 Task: Add Bhakti Chai Unsweetened Chai Concentrate to the cart.
Action: Mouse pressed left at (22, 156)
Screenshot: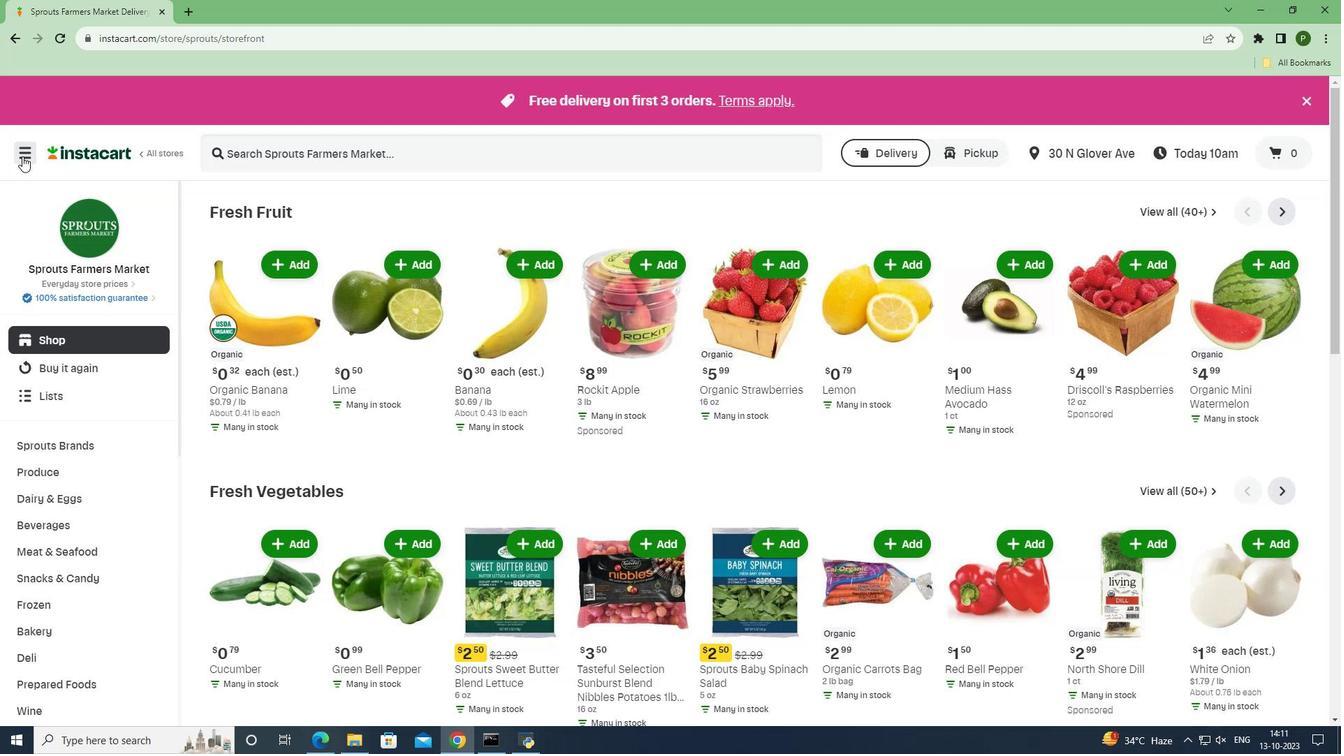 
Action: Mouse moved to (36, 367)
Screenshot: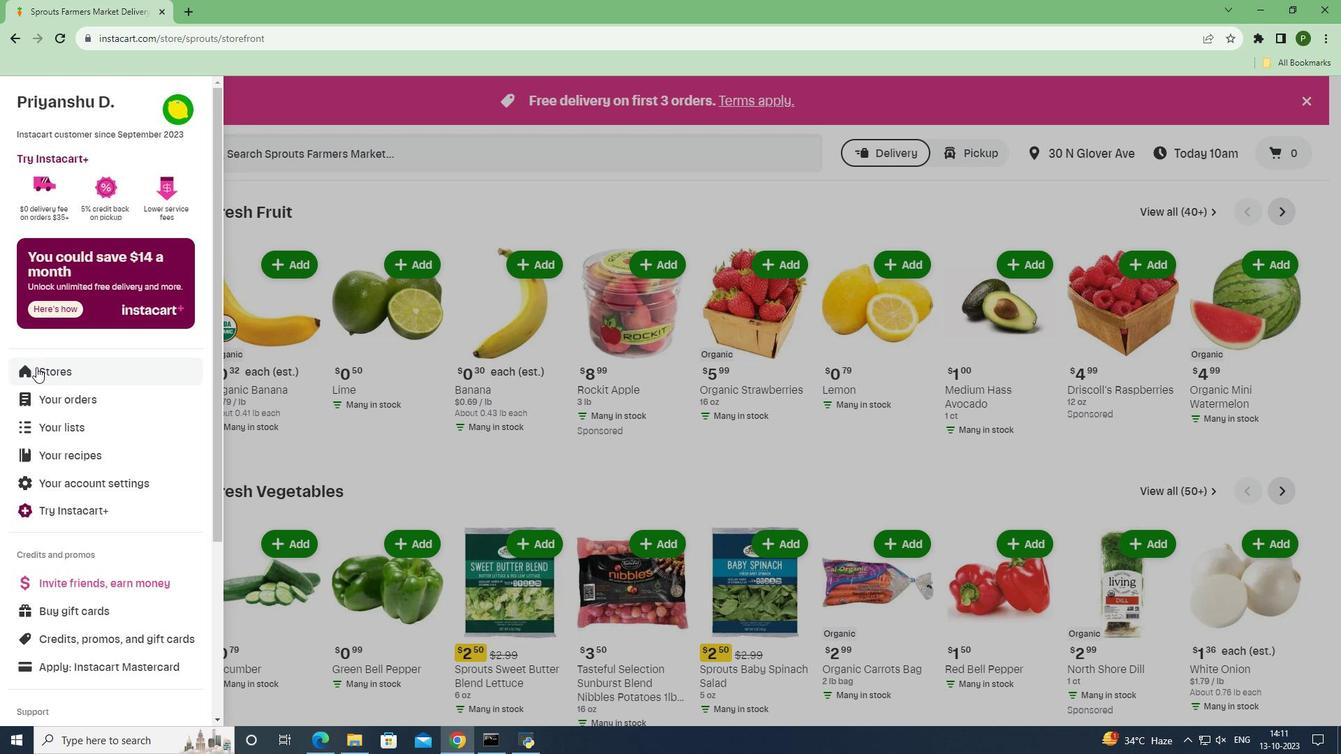 
Action: Mouse pressed left at (36, 367)
Screenshot: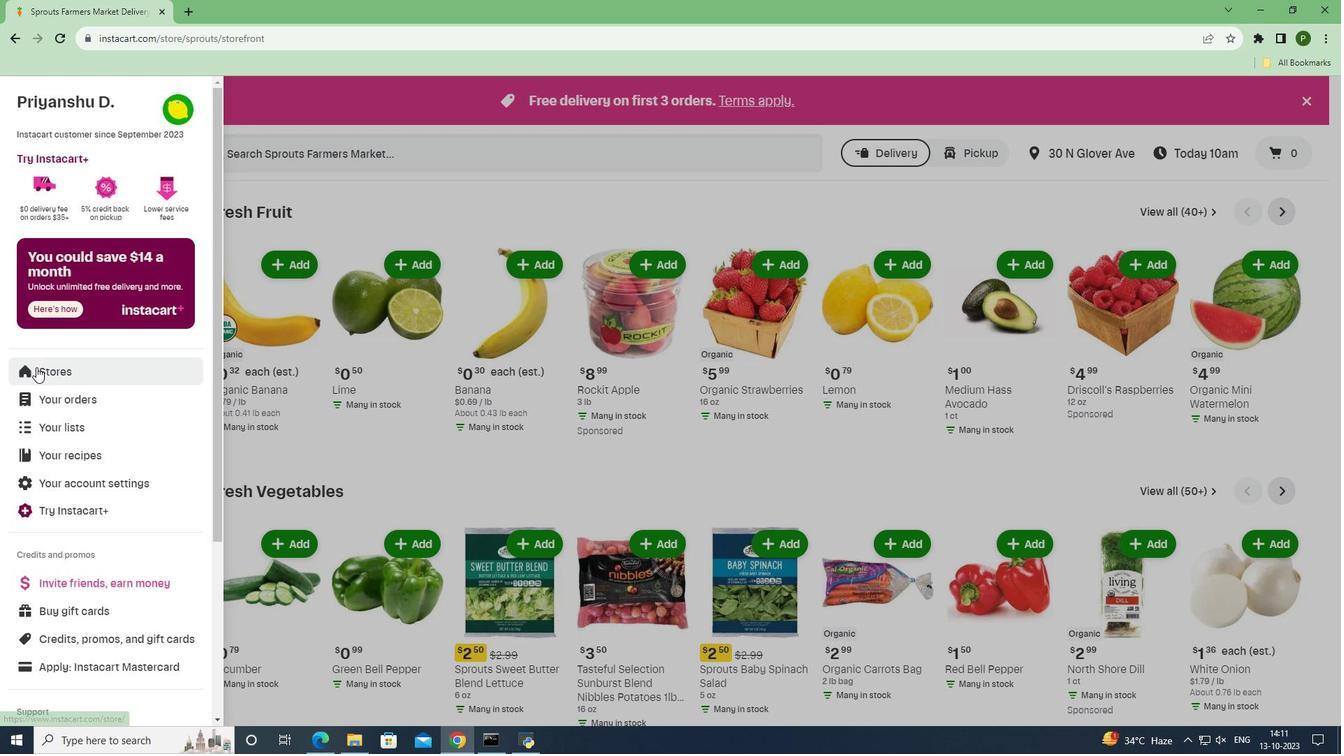 
Action: Mouse moved to (312, 158)
Screenshot: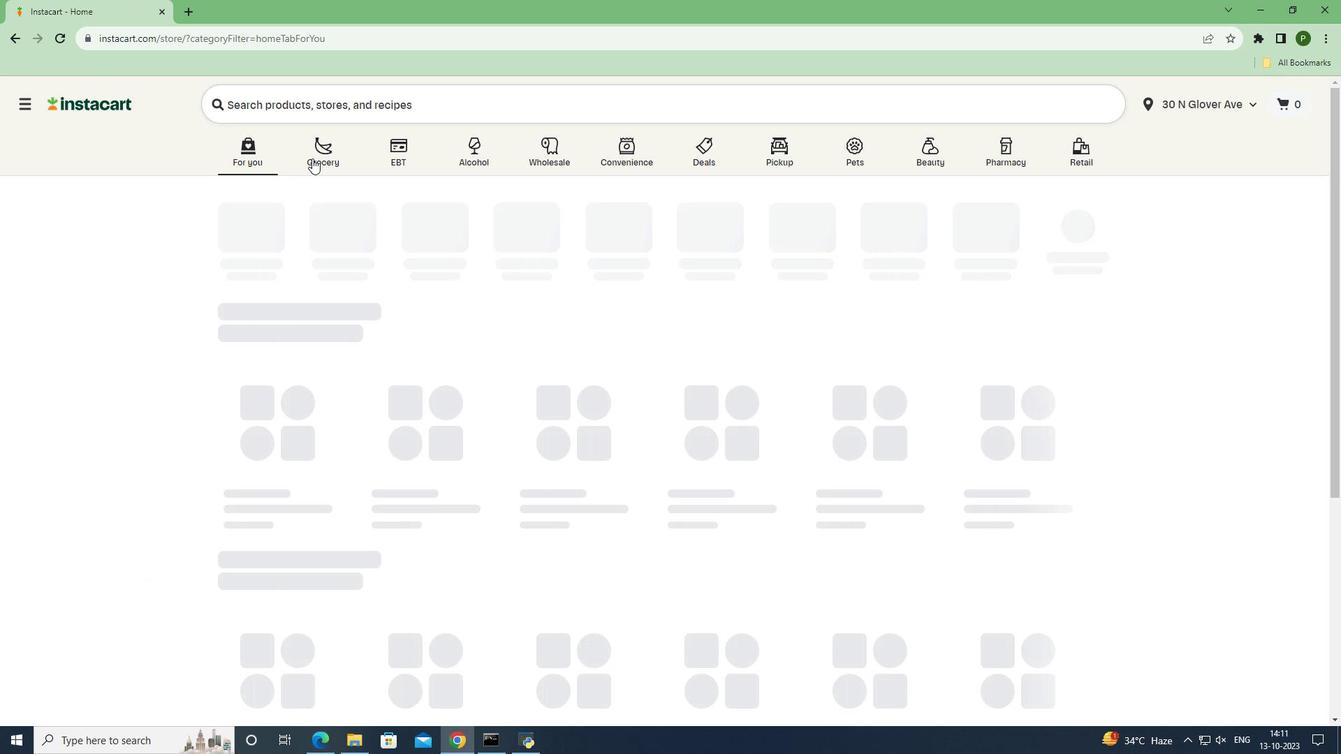 
Action: Mouse pressed left at (312, 158)
Screenshot: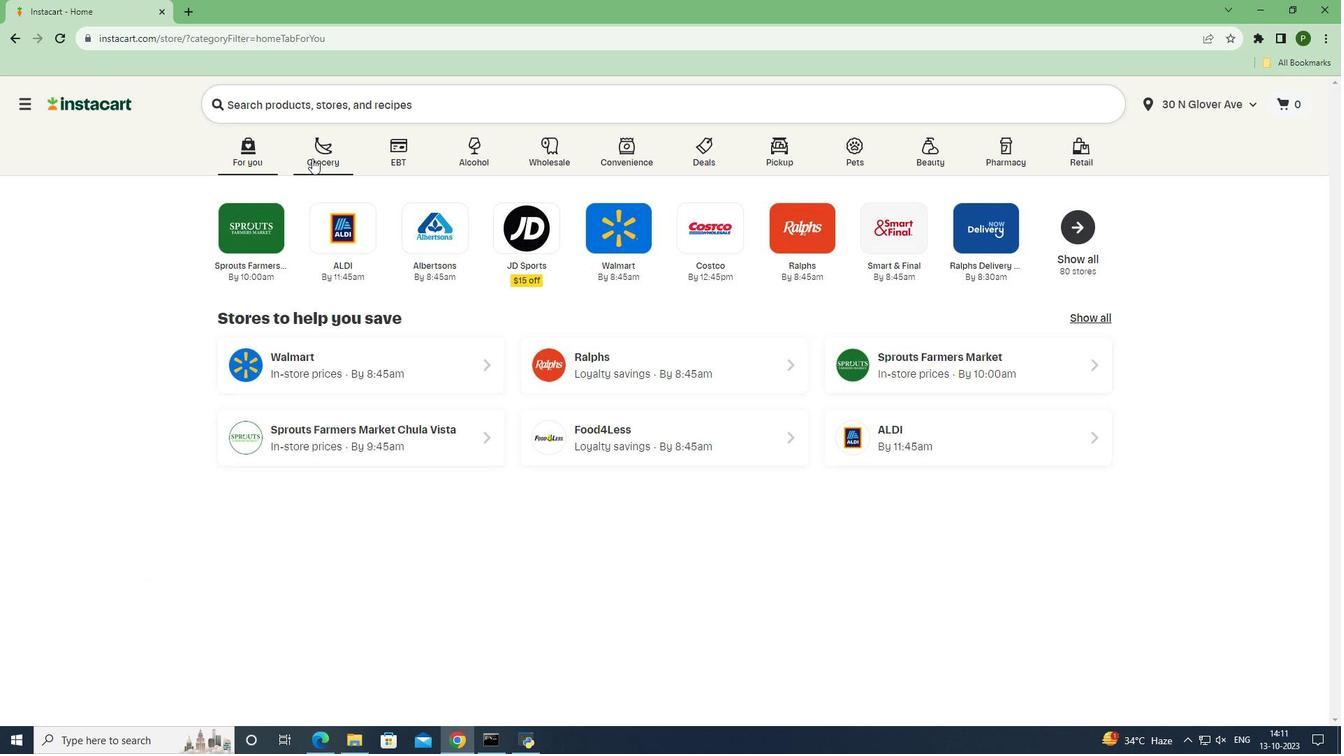 
Action: Mouse moved to (848, 322)
Screenshot: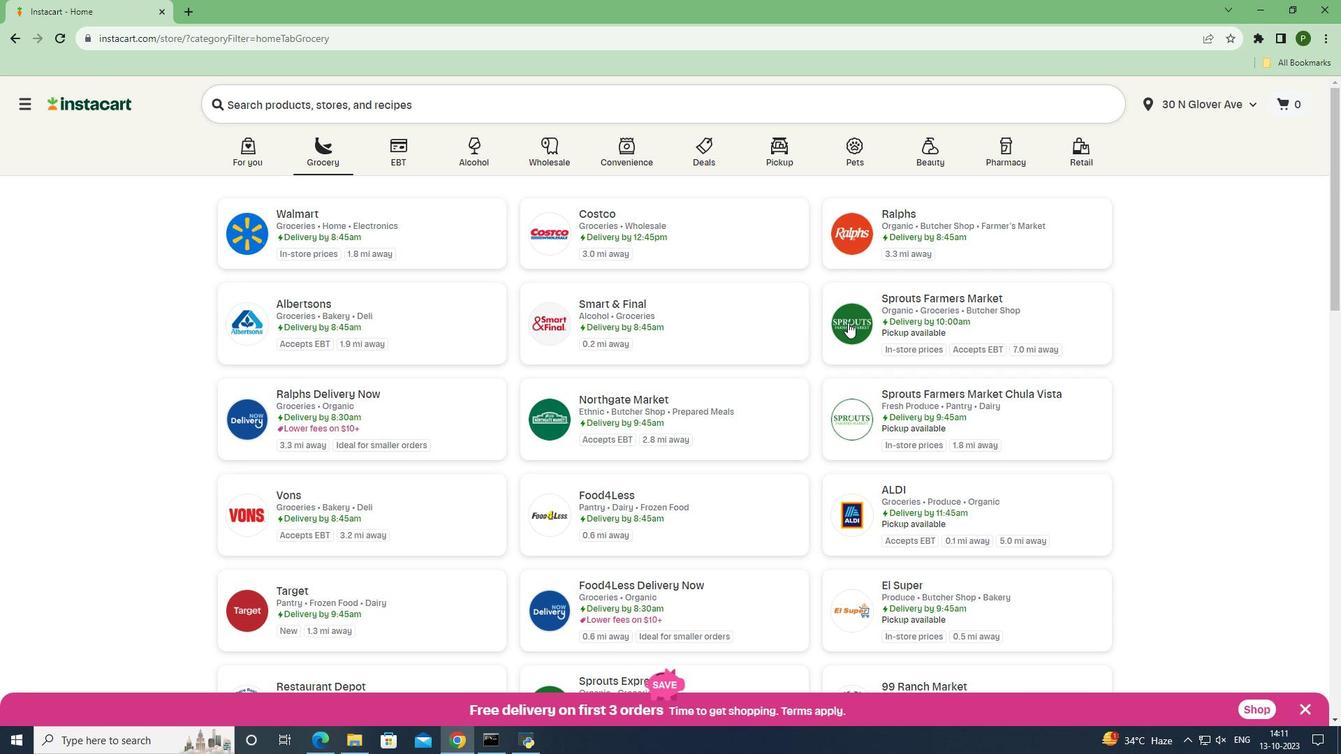 
Action: Mouse pressed left at (848, 322)
Screenshot: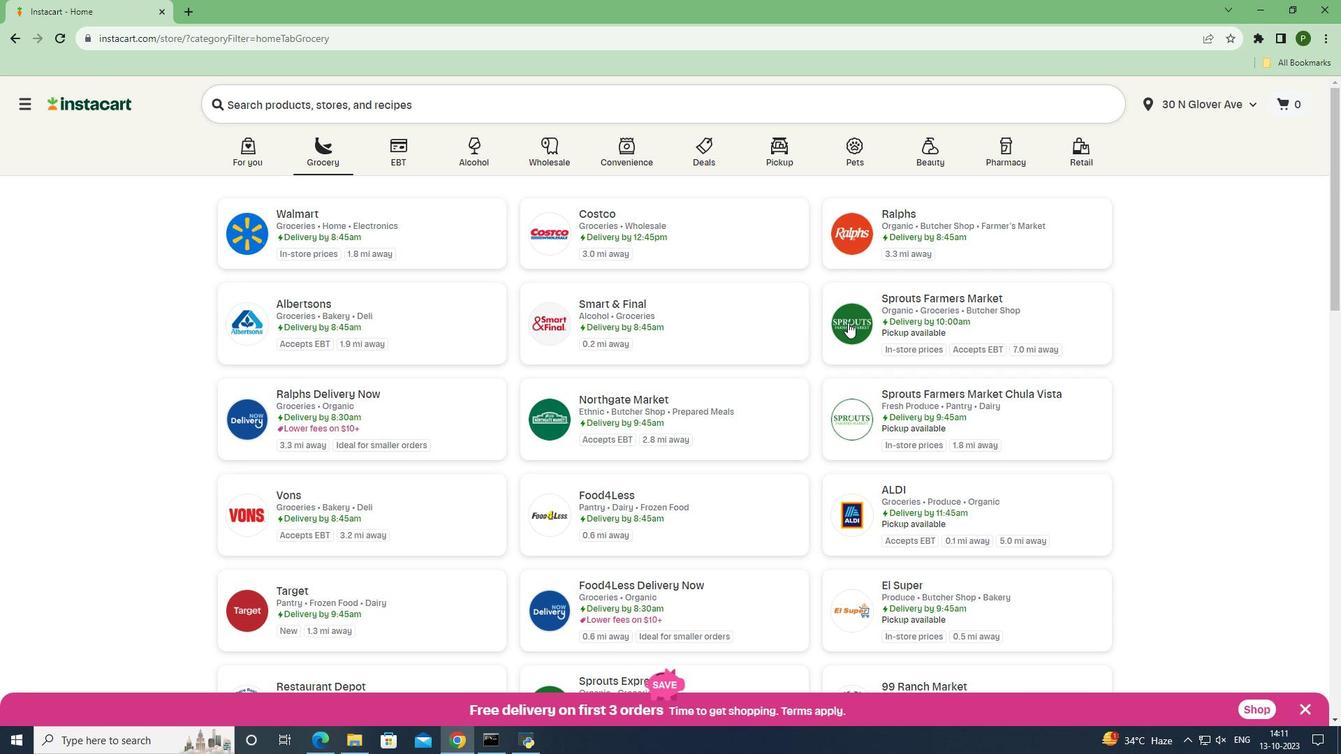 
Action: Mouse moved to (85, 530)
Screenshot: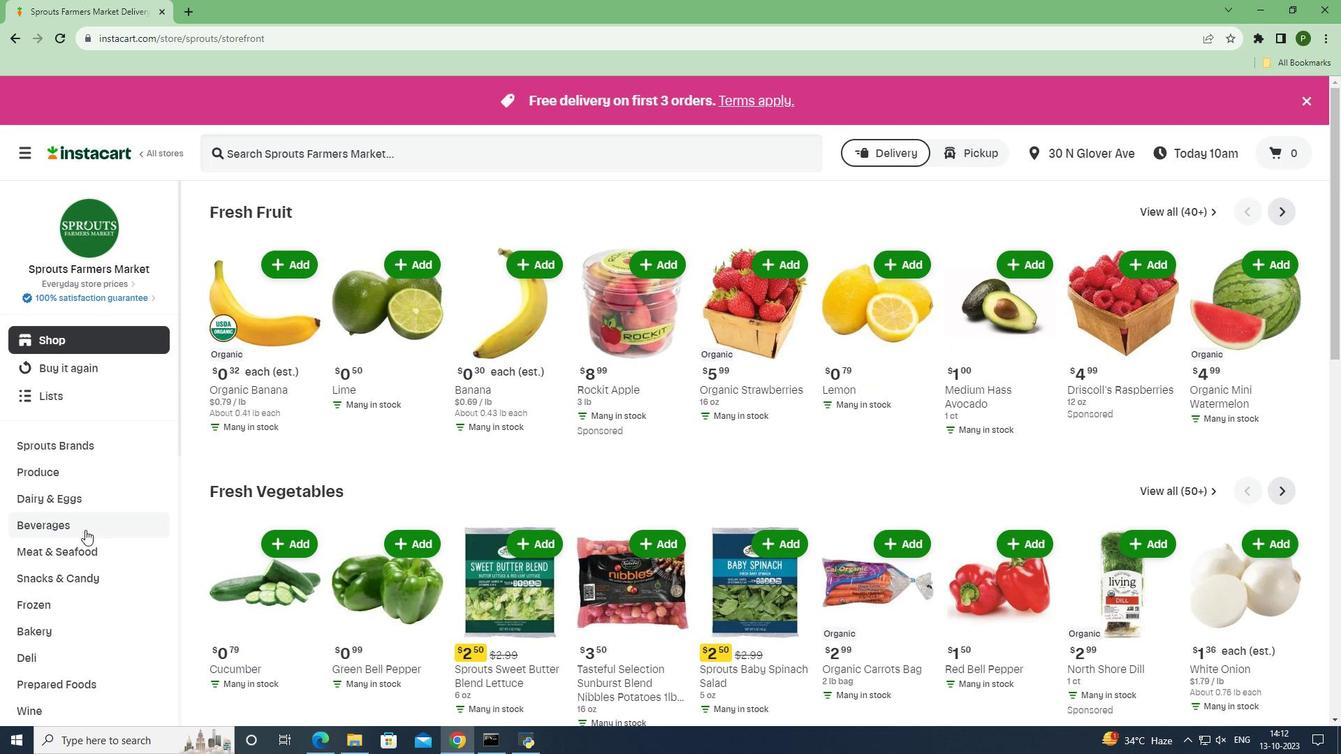 
Action: Mouse pressed left at (85, 530)
Screenshot: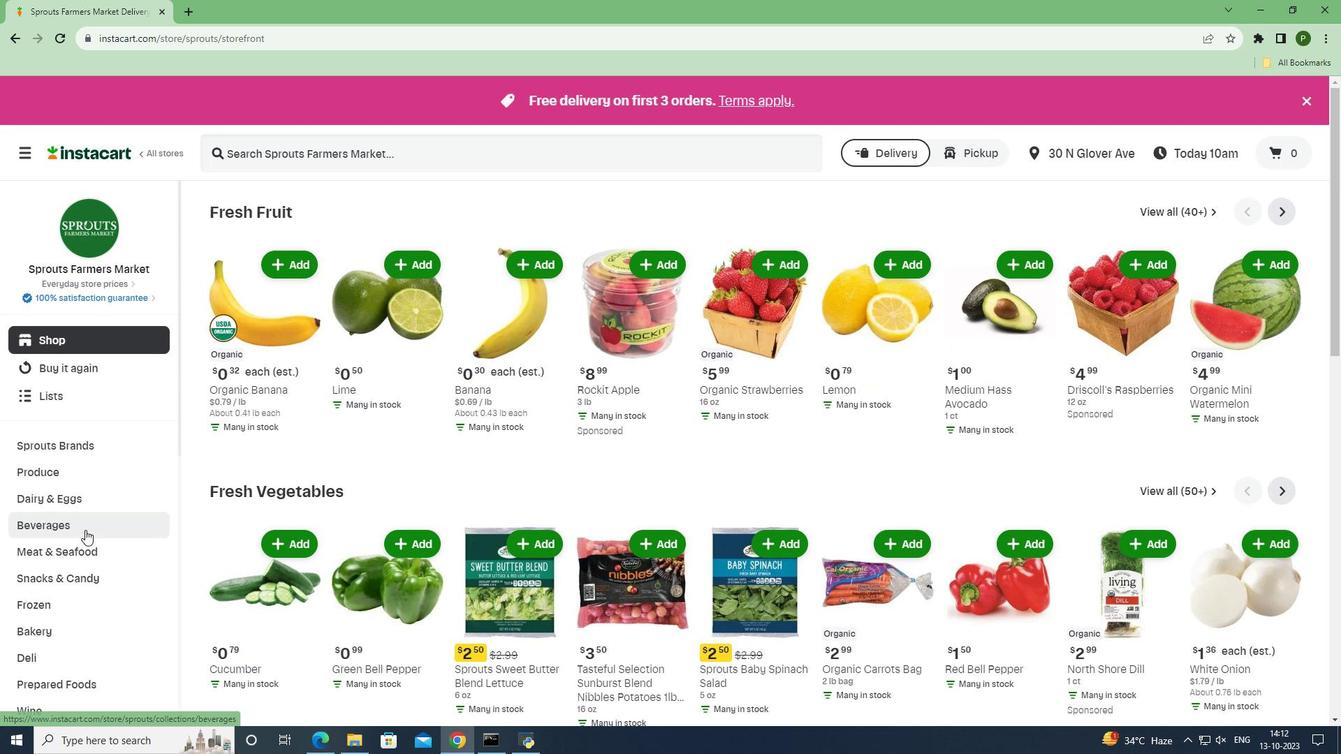 
Action: Mouse moved to (1208, 392)
Screenshot: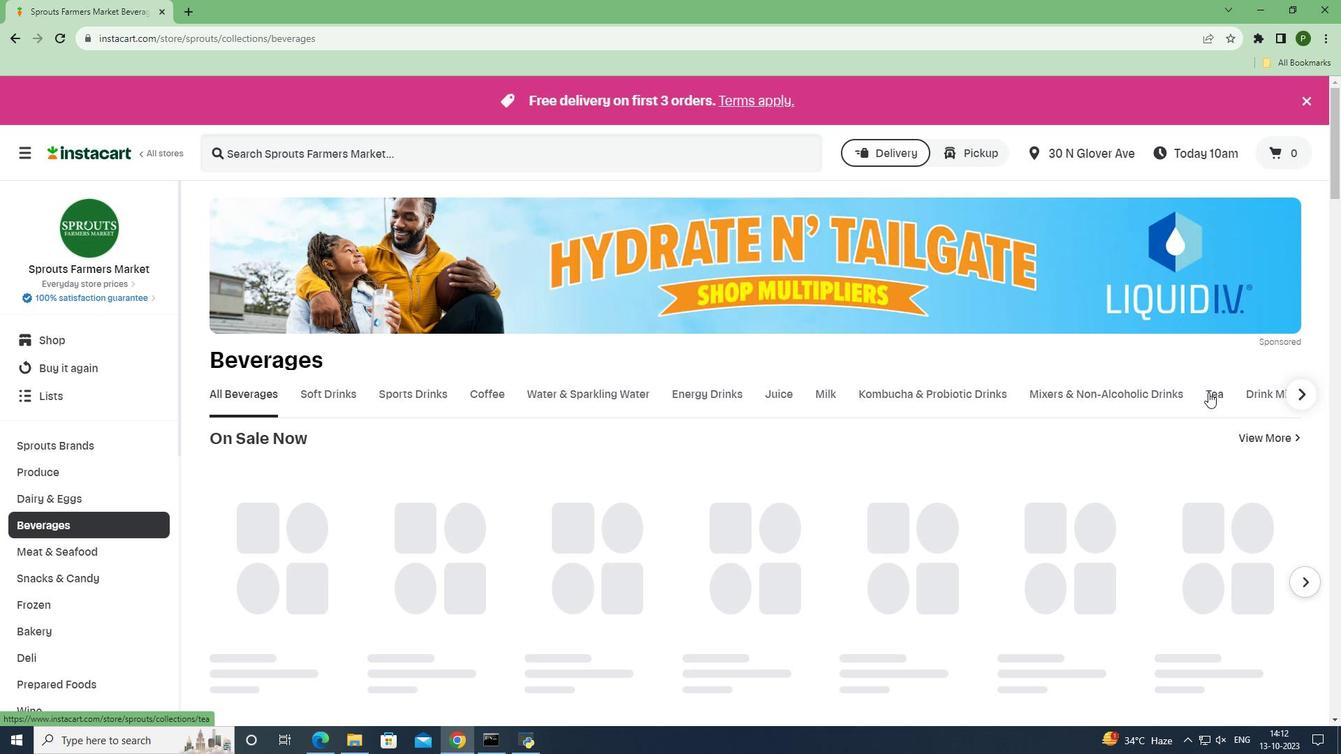 
Action: Mouse pressed left at (1208, 392)
Screenshot: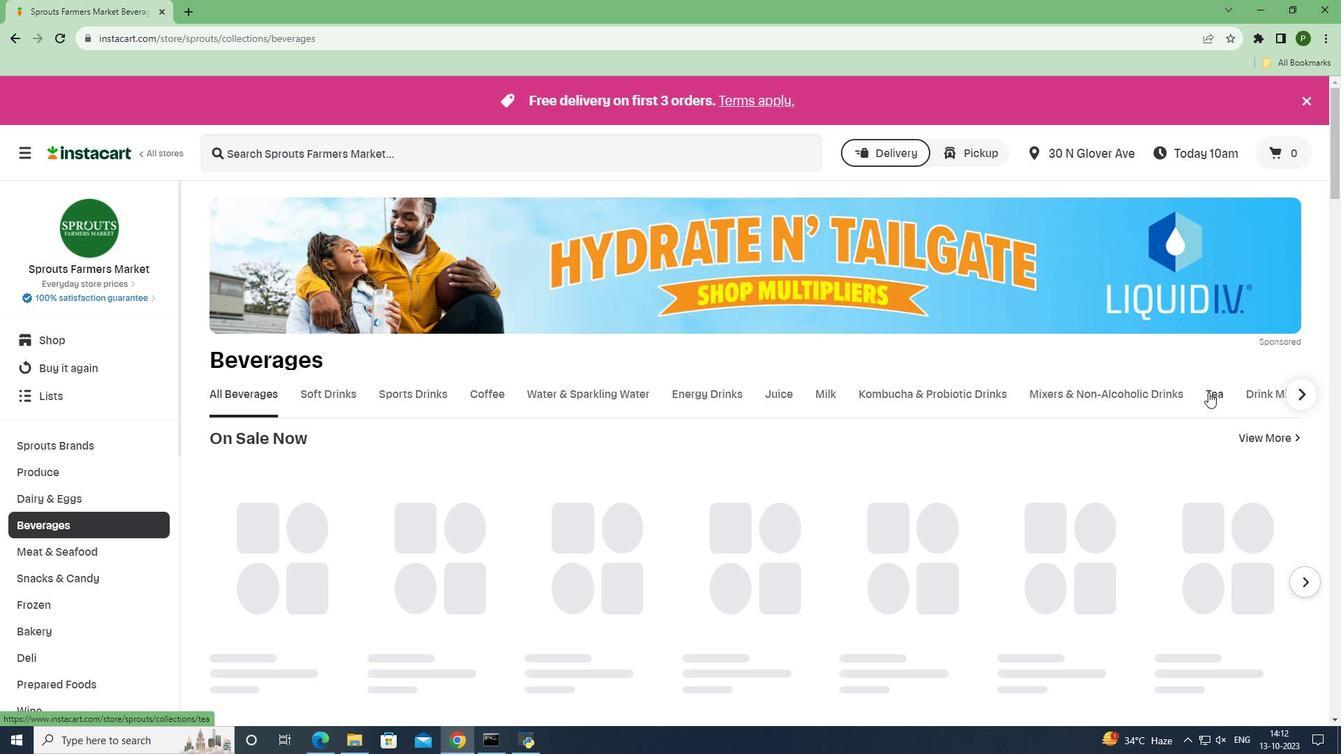 
Action: Mouse moved to (554, 155)
Screenshot: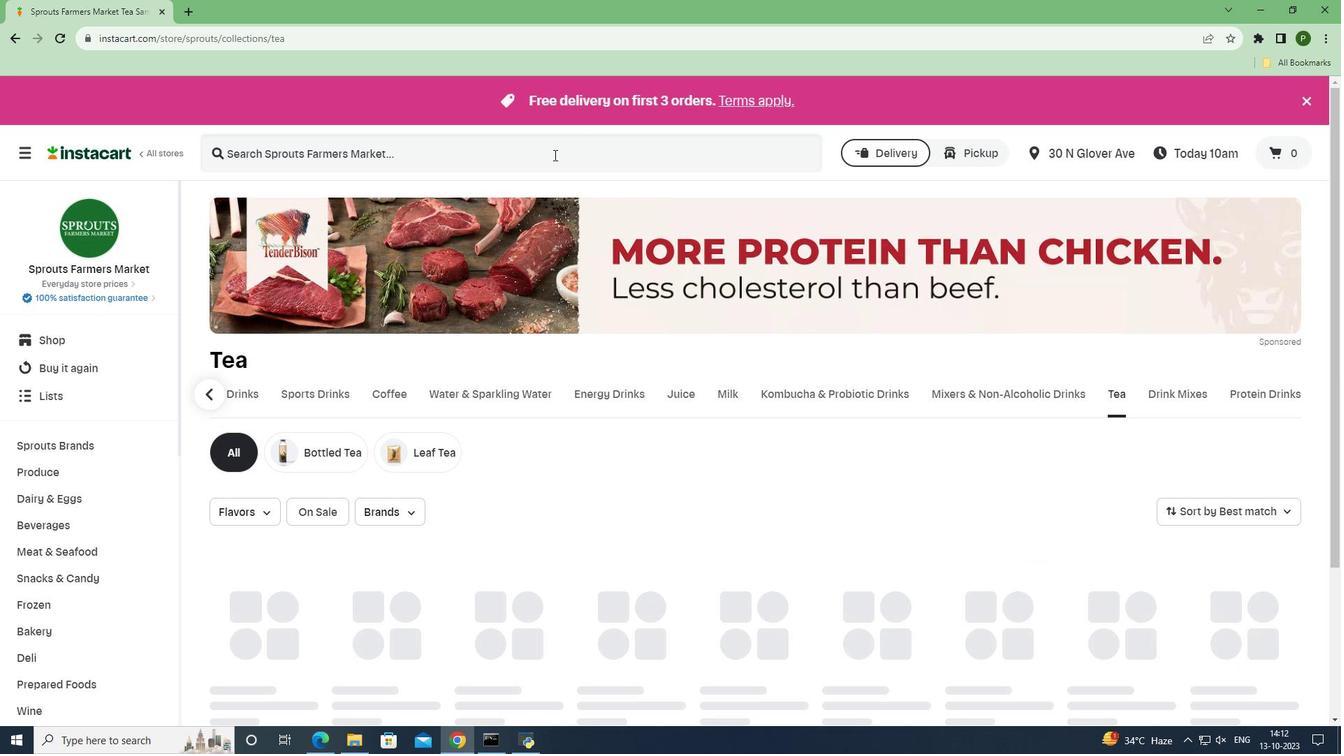 
Action: Mouse pressed left at (554, 155)
Screenshot: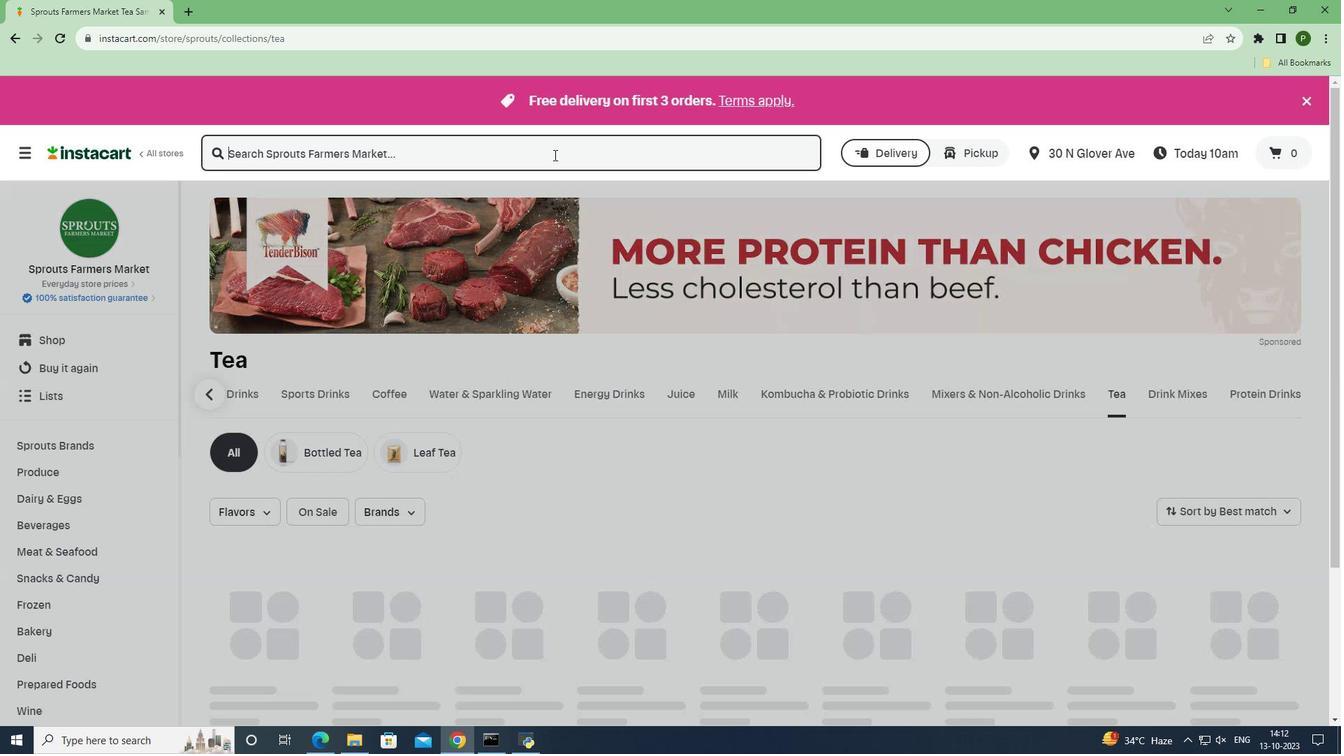 
Action: Key pressed <Key.caps_lock>B<Key.caps_lock>hakti<Key.space><Key.caps_lock>C<Key.caps_lock>hai<Key.space><Key.caps_lock>U<Key.caps_lock>ns
Screenshot: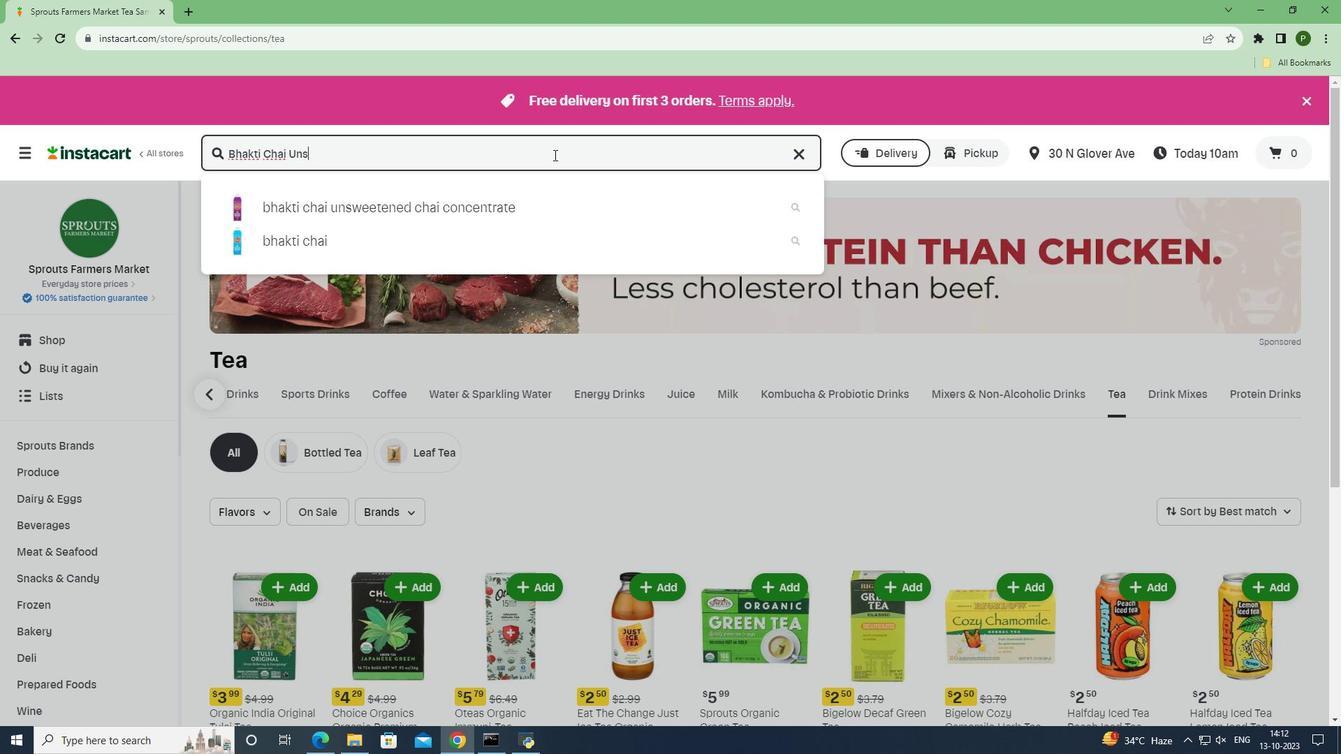 
Action: Mouse moved to (522, 203)
Screenshot: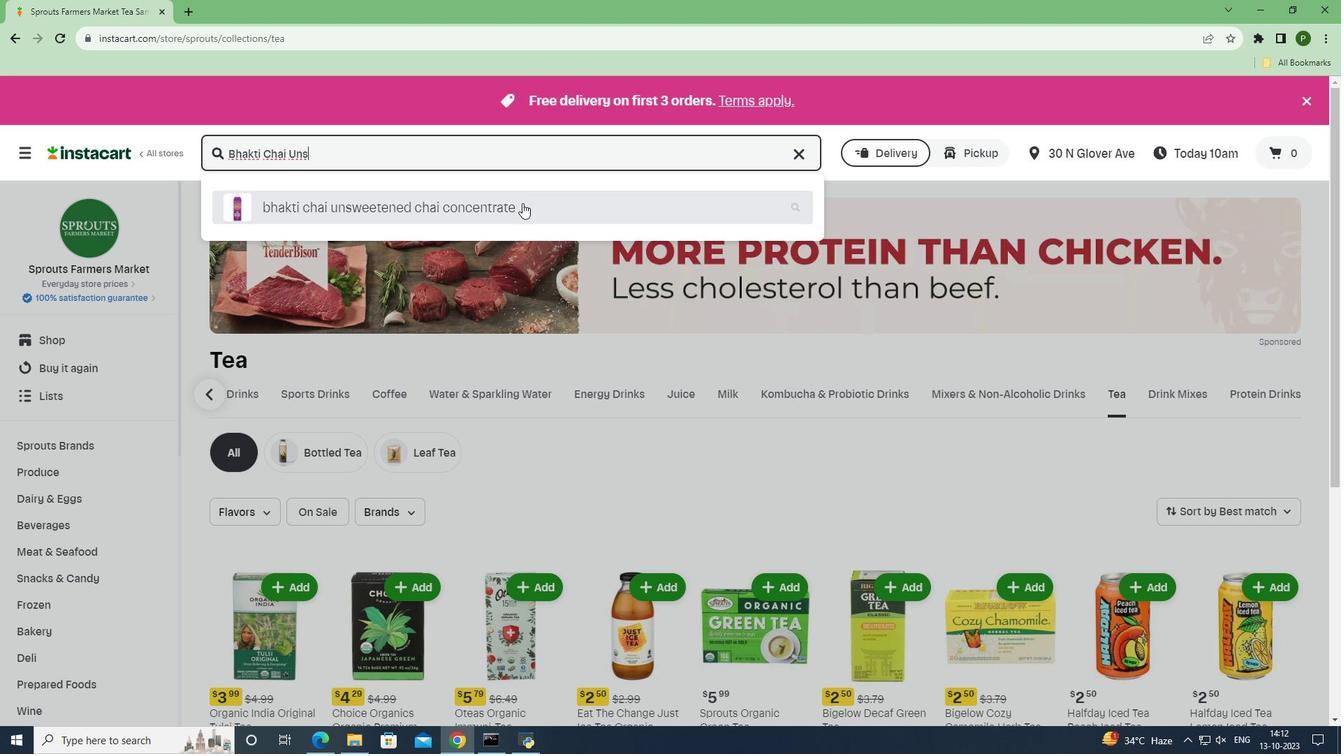 
Action: Mouse pressed left at (522, 203)
Screenshot: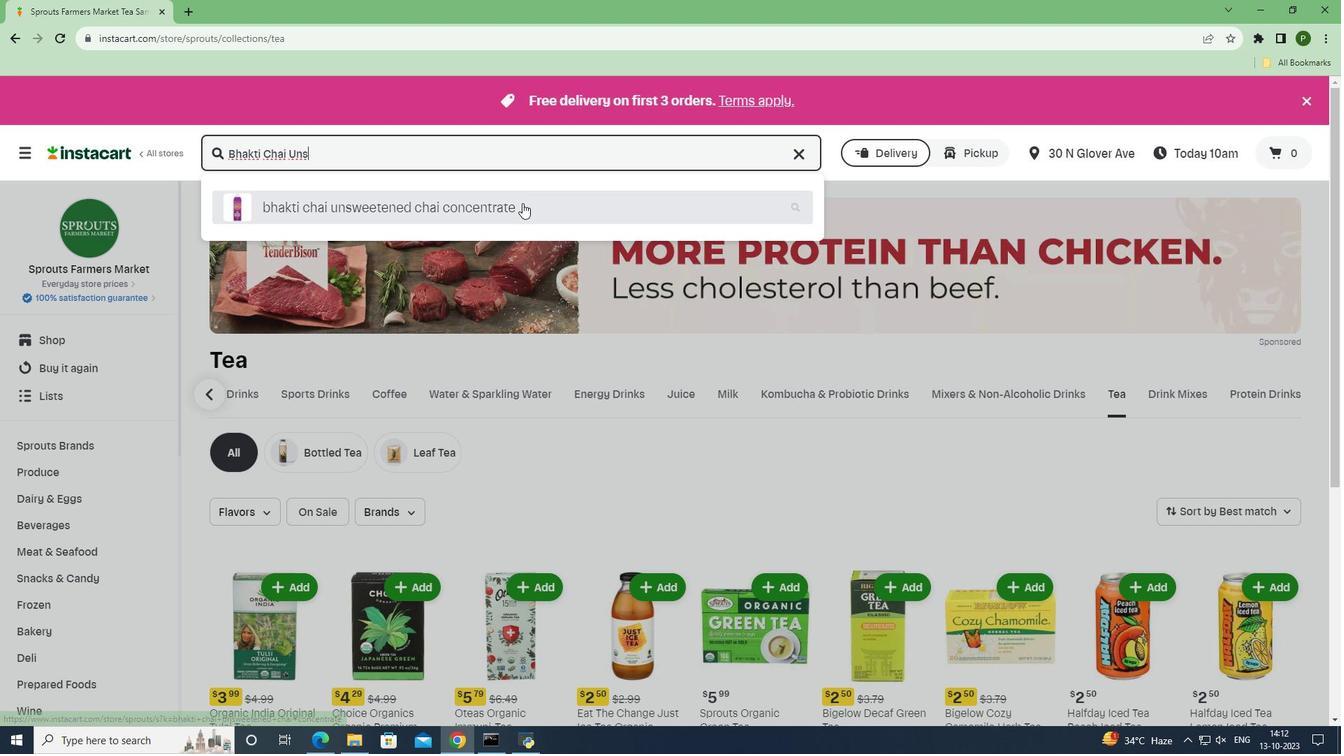
Action: Mouse moved to (392, 456)
Screenshot: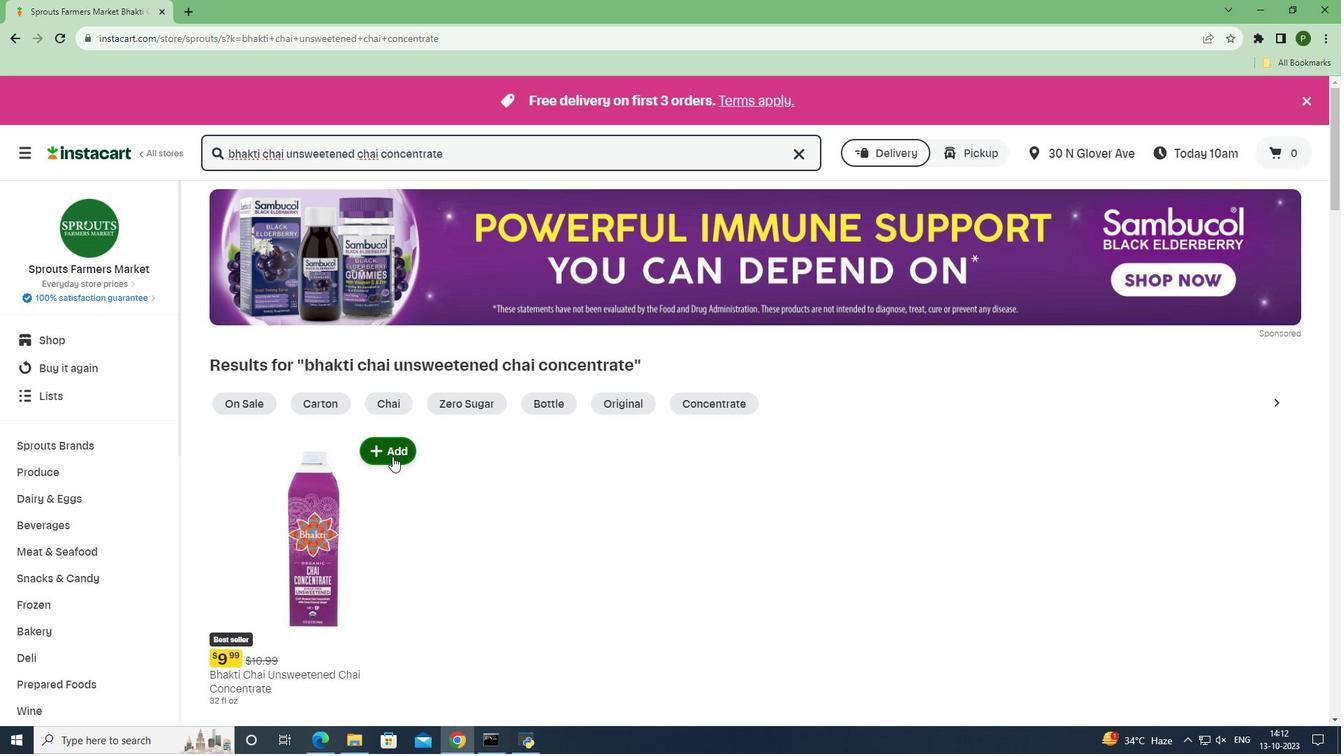 
Action: Mouse pressed left at (392, 456)
Screenshot: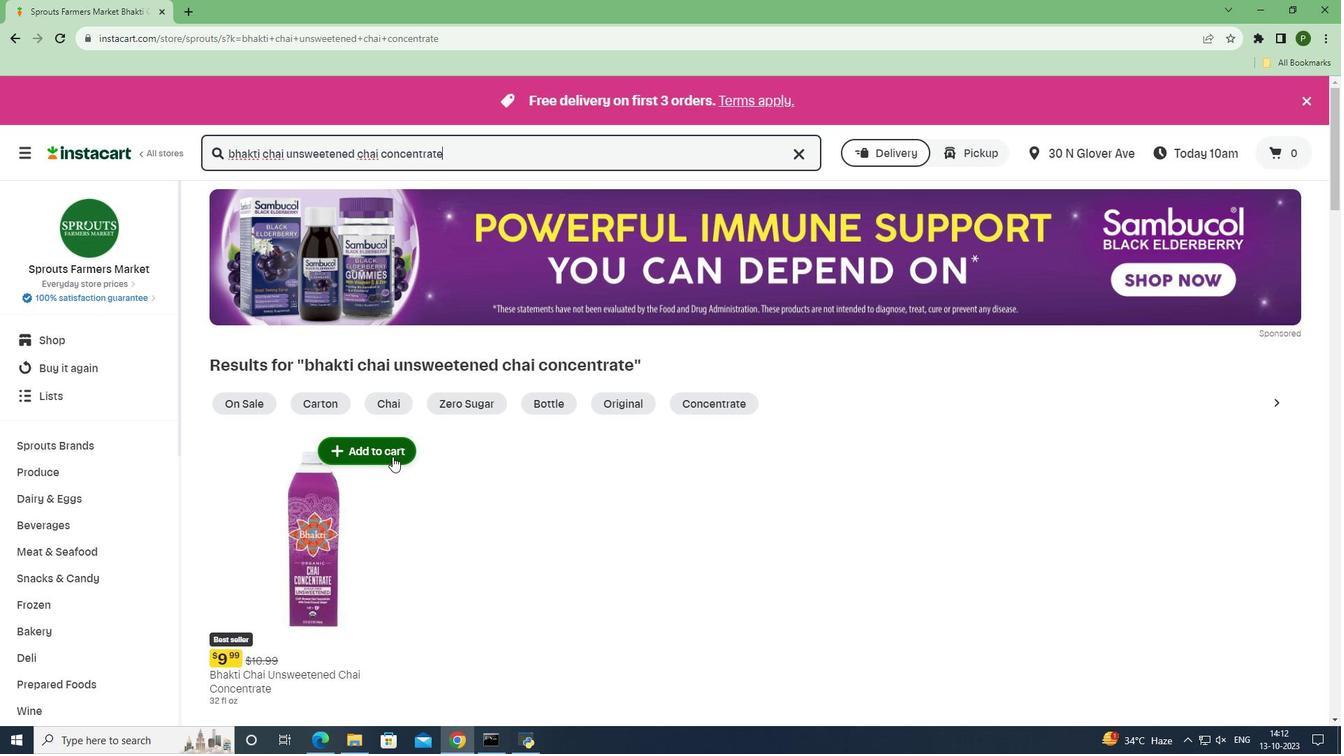 
Action: Mouse moved to (421, 498)
Screenshot: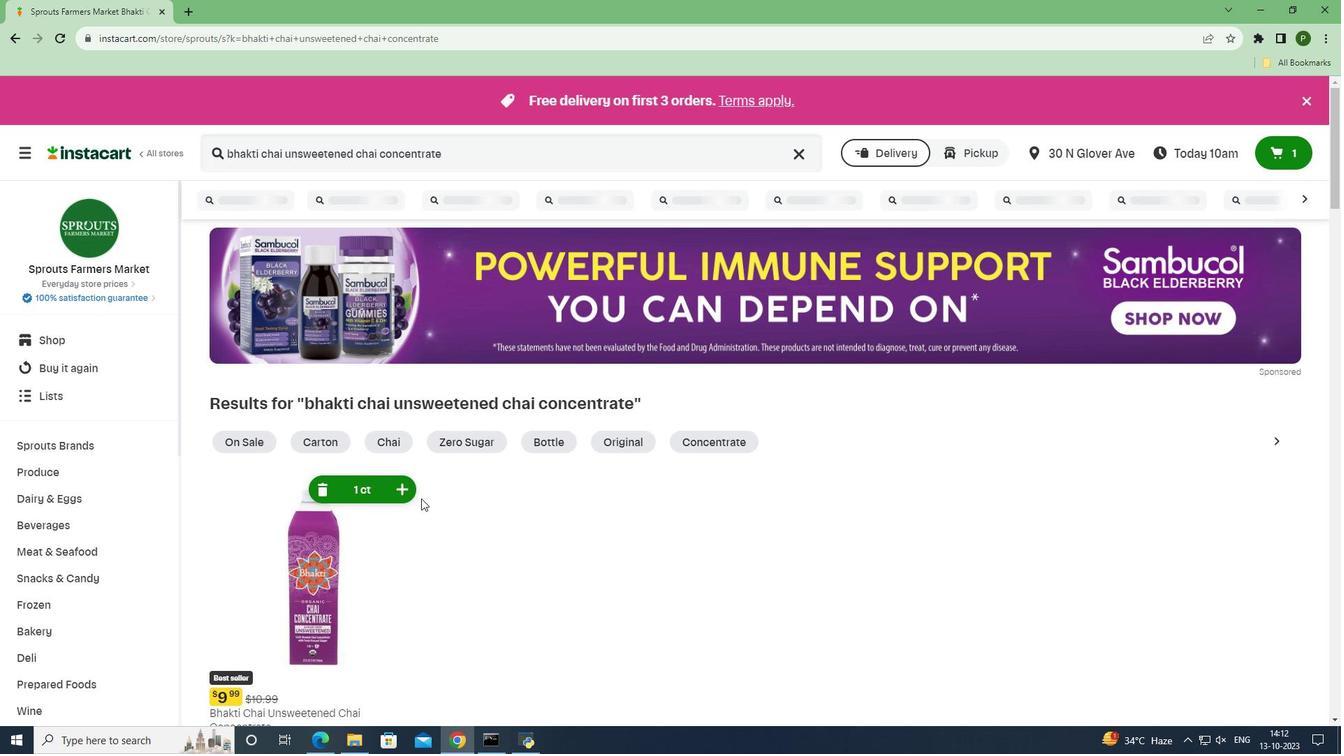 
